 Task: Look for products in the category "Pinot Grigio" from Dark Horse only.
Action: Mouse moved to (875, 279)
Screenshot: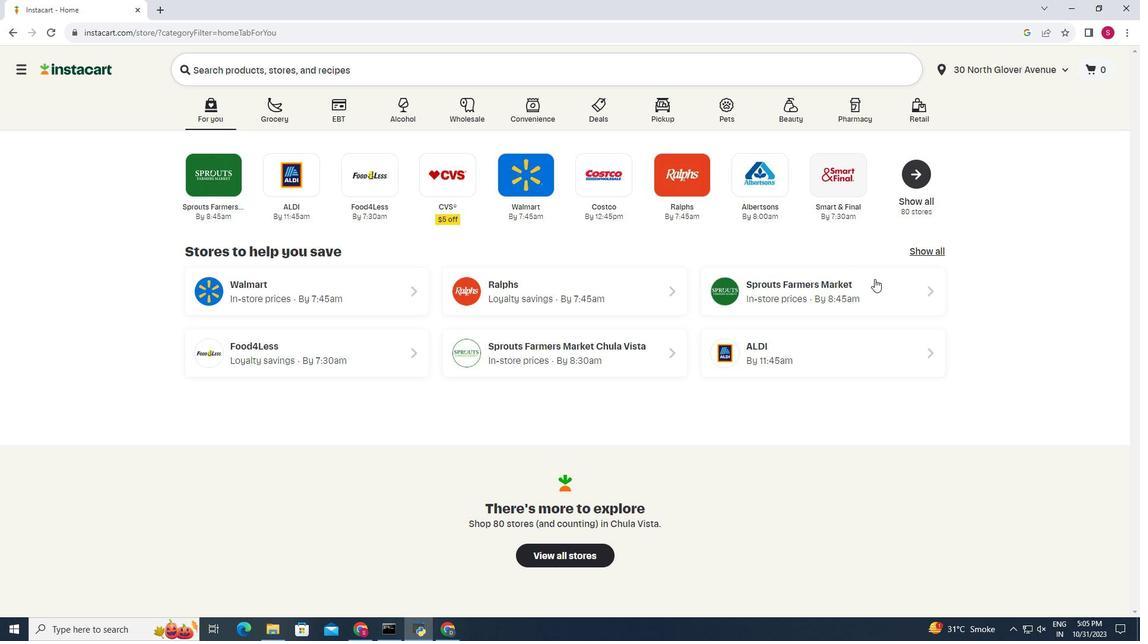 
Action: Mouse pressed left at (875, 279)
Screenshot: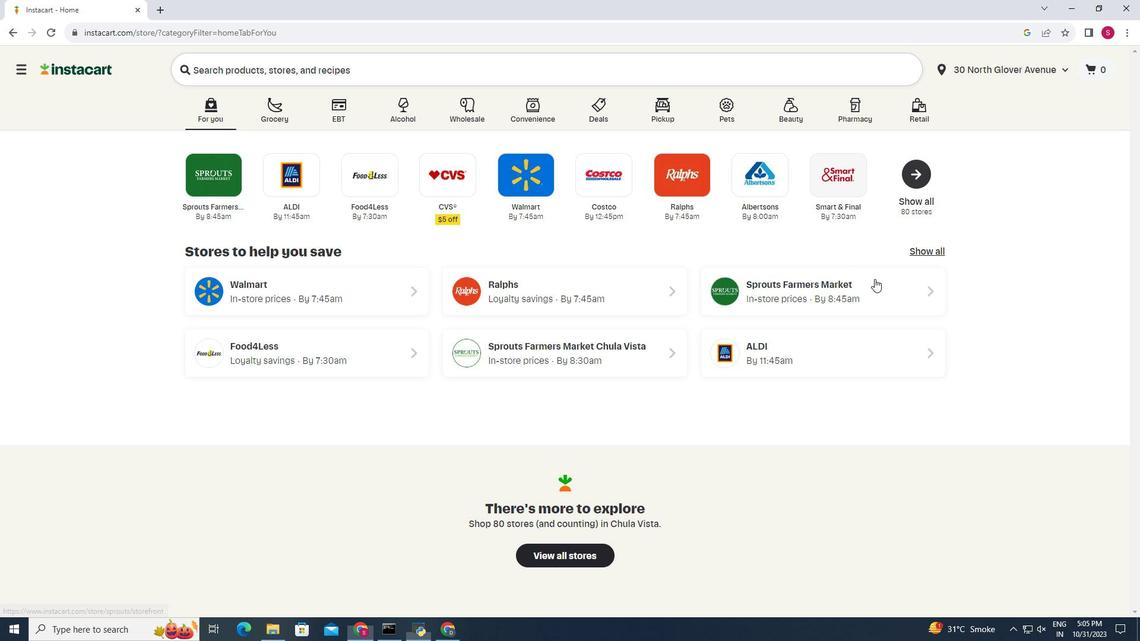 
Action: Mouse moved to (48, 562)
Screenshot: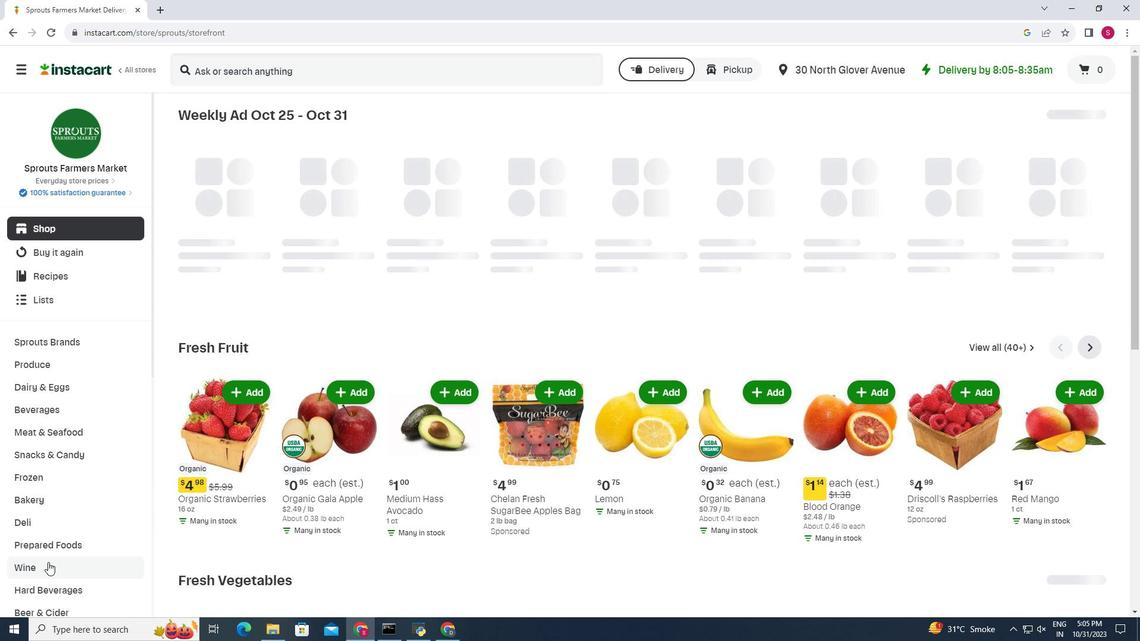 
Action: Mouse pressed left at (48, 562)
Screenshot: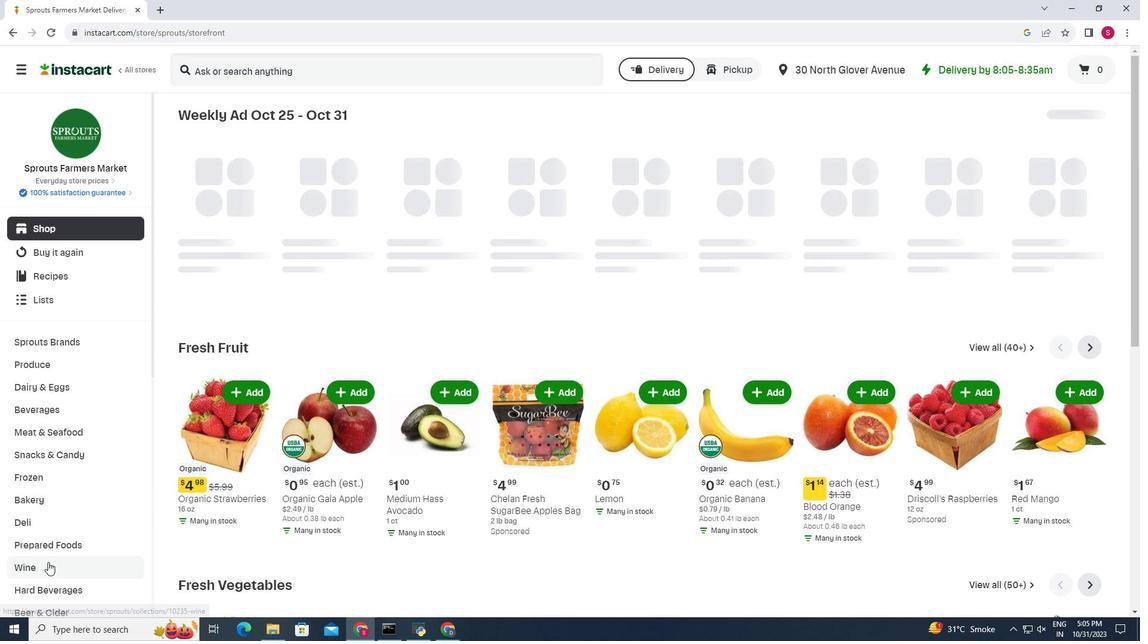 
Action: Mouse moved to (326, 147)
Screenshot: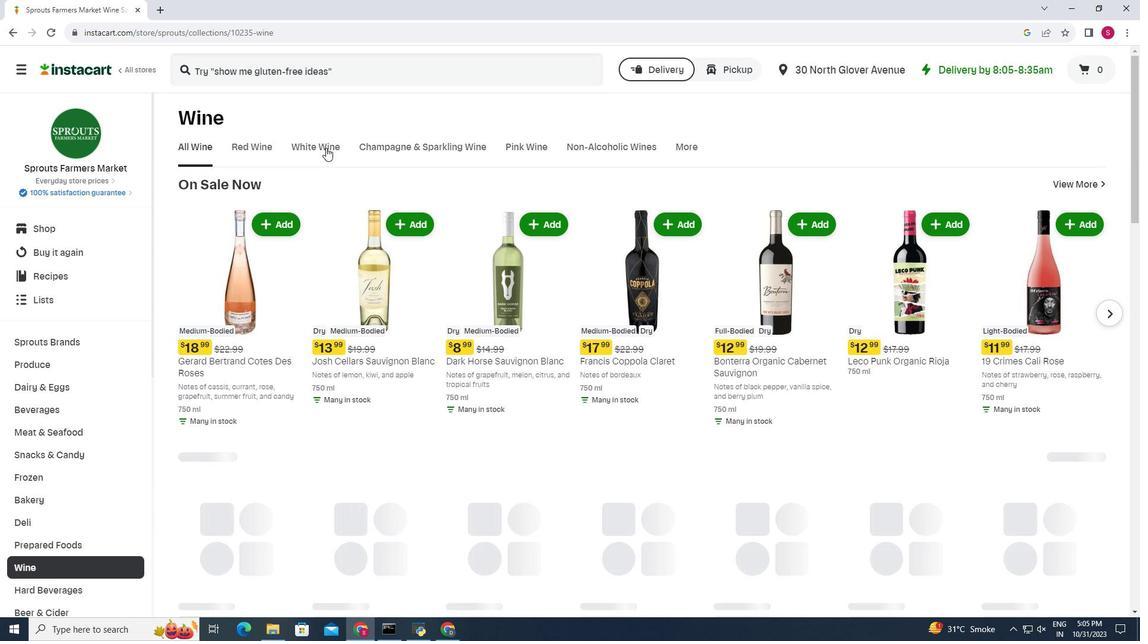 
Action: Mouse pressed left at (326, 147)
Screenshot: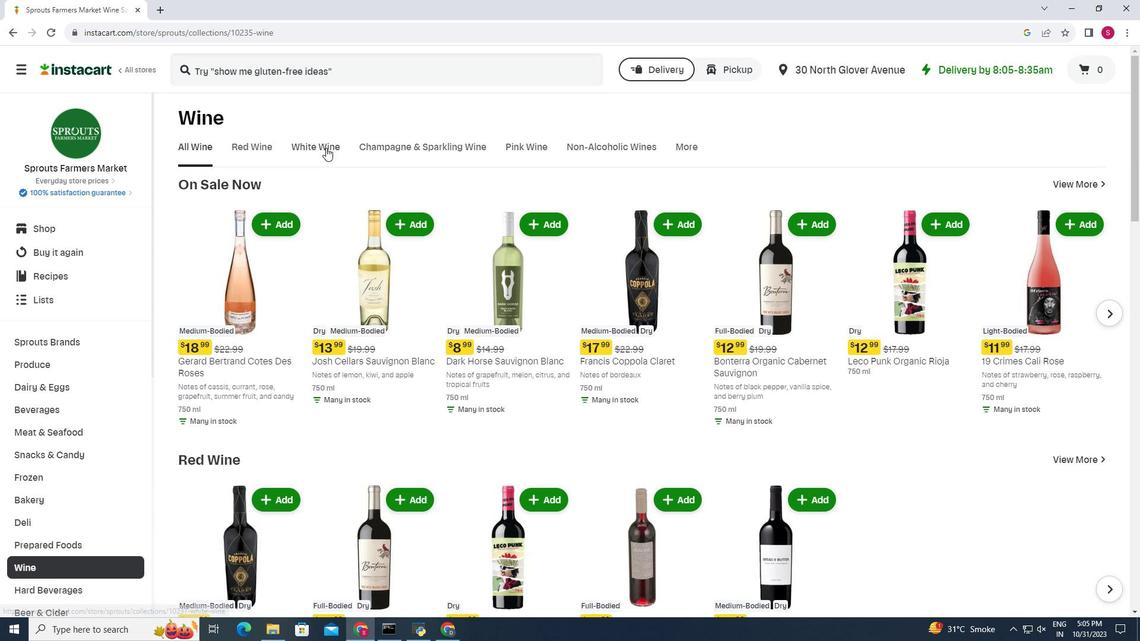
Action: Mouse moved to (485, 204)
Screenshot: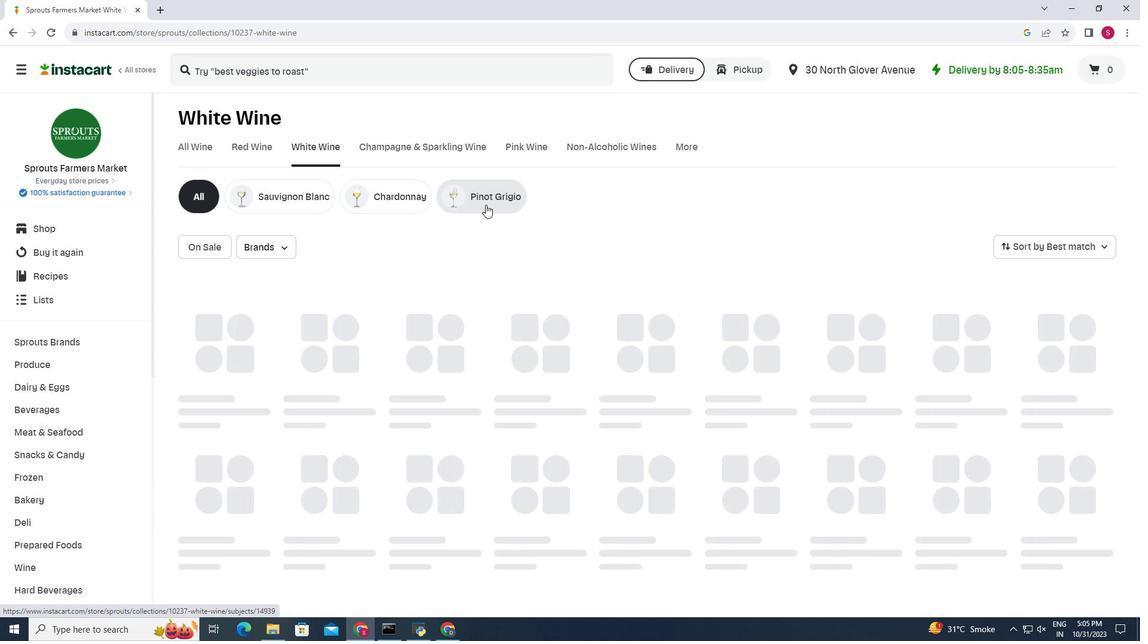 
Action: Mouse pressed left at (485, 204)
Screenshot: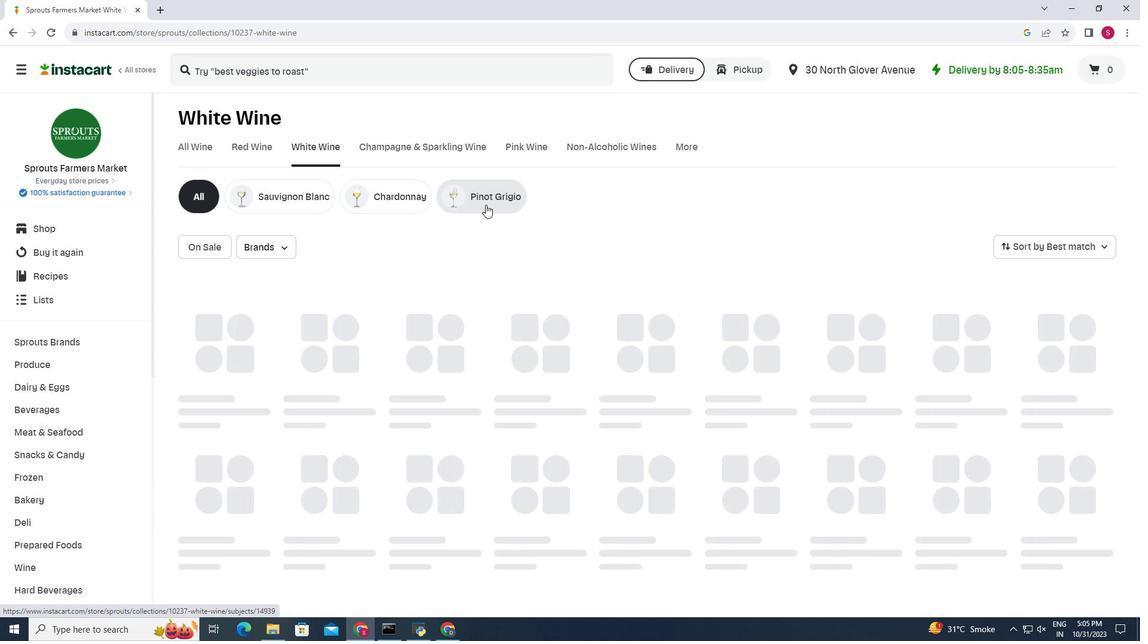 
Action: Mouse moved to (281, 242)
Screenshot: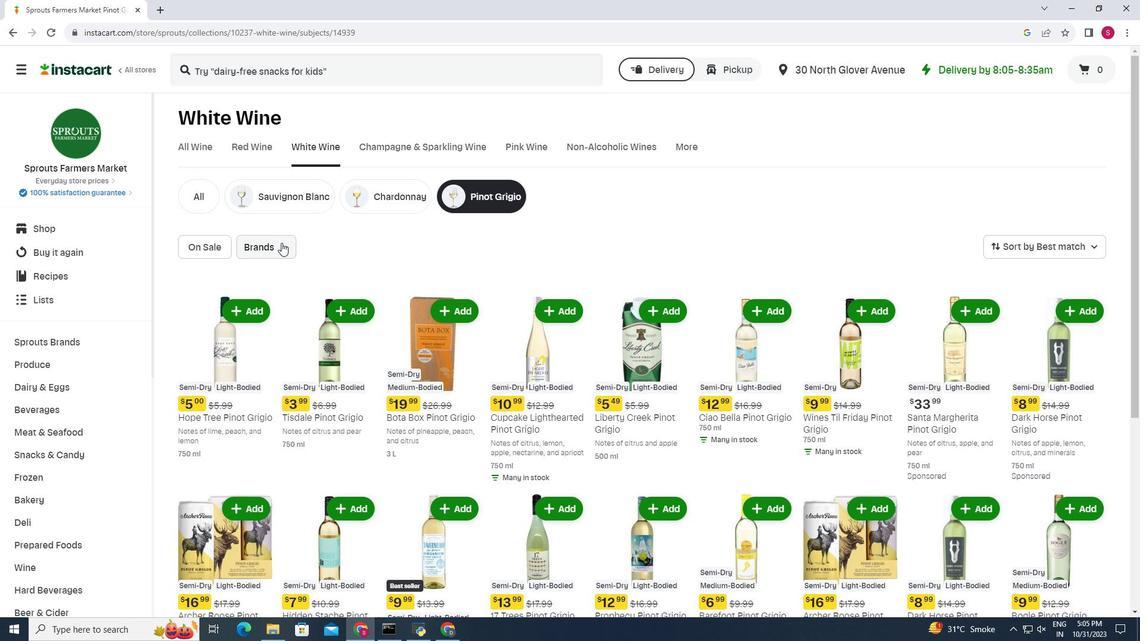
Action: Mouse pressed left at (281, 242)
Screenshot: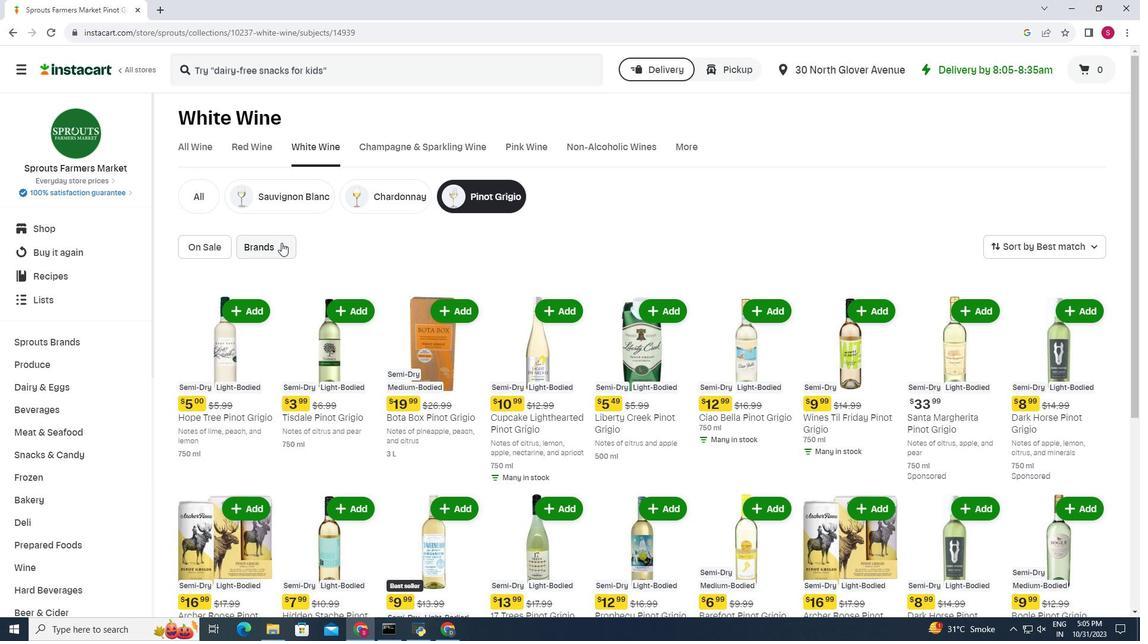 
Action: Mouse moved to (332, 323)
Screenshot: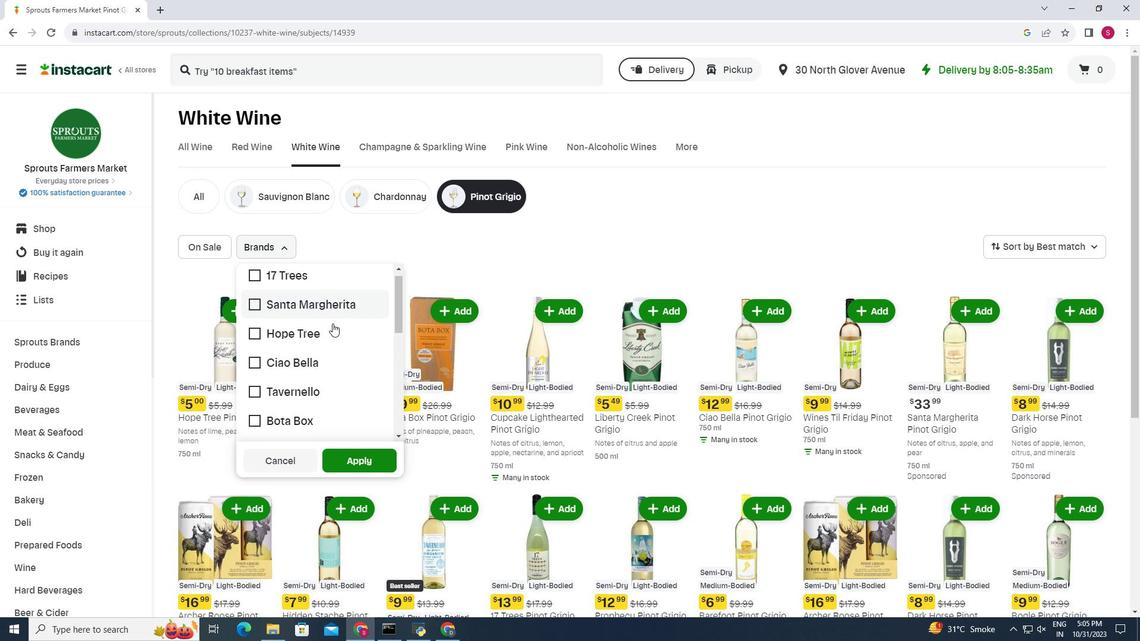 
Action: Mouse scrolled (332, 323) with delta (0, 0)
Screenshot: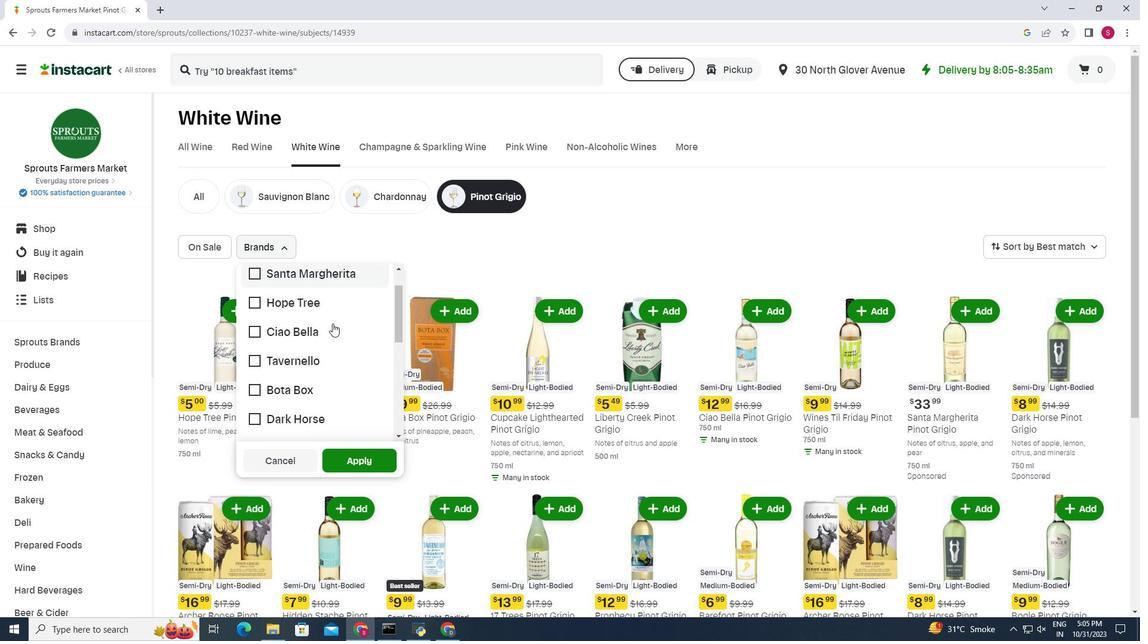 
Action: Mouse scrolled (332, 323) with delta (0, 0)
Screenshot: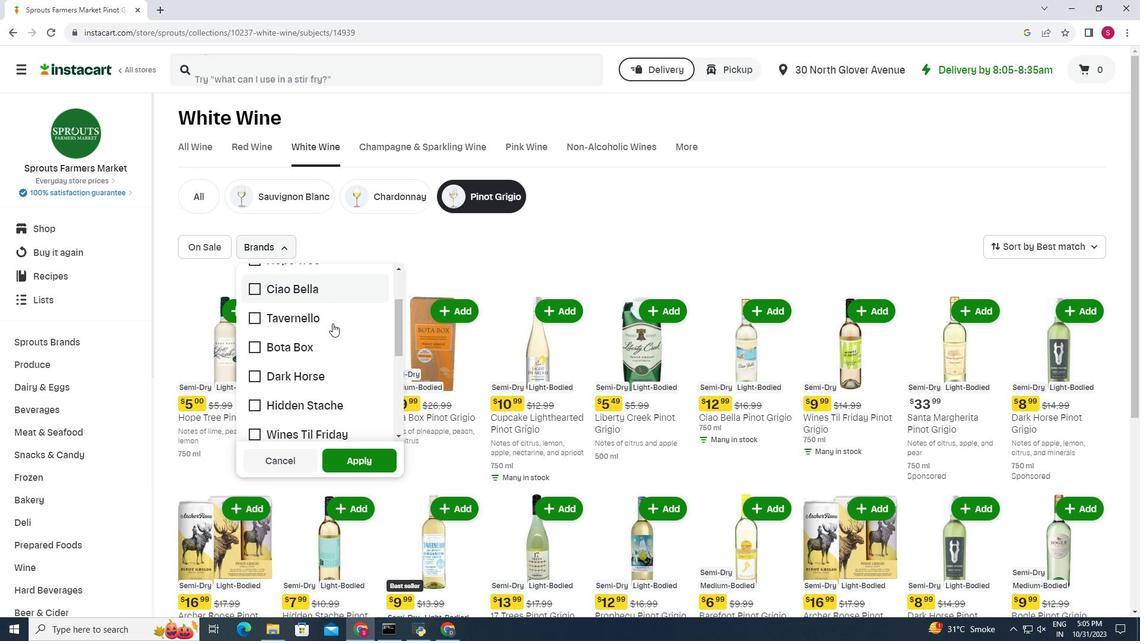 
Action: Mouse moved to (324, 336)
Screenshot: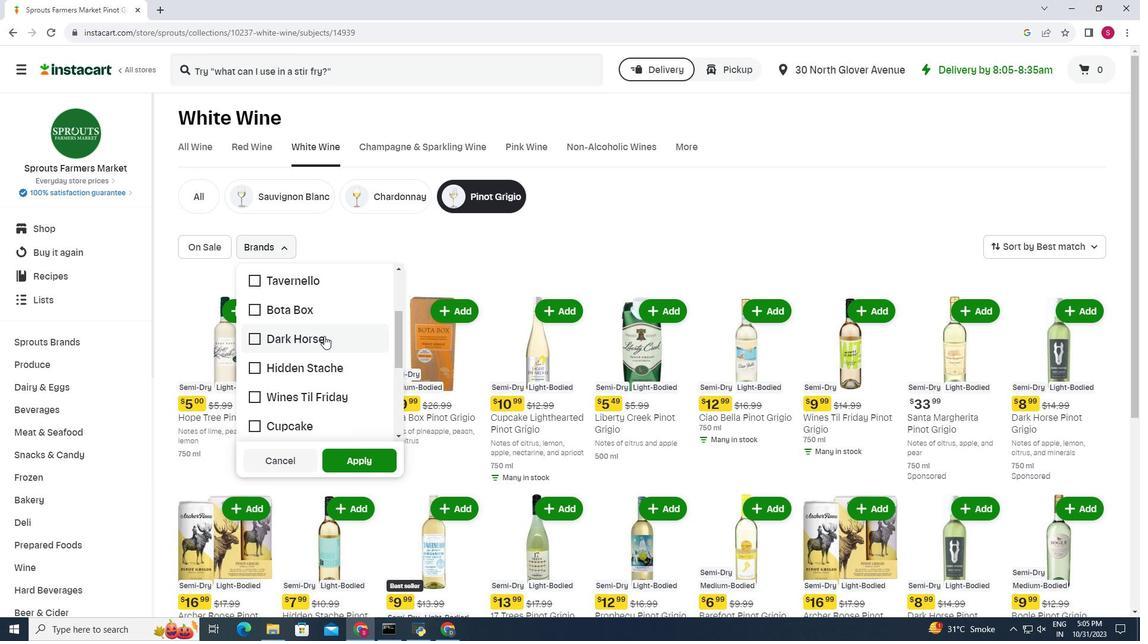 
Action: Mouse pressed left at (324, 336)
Screenshot: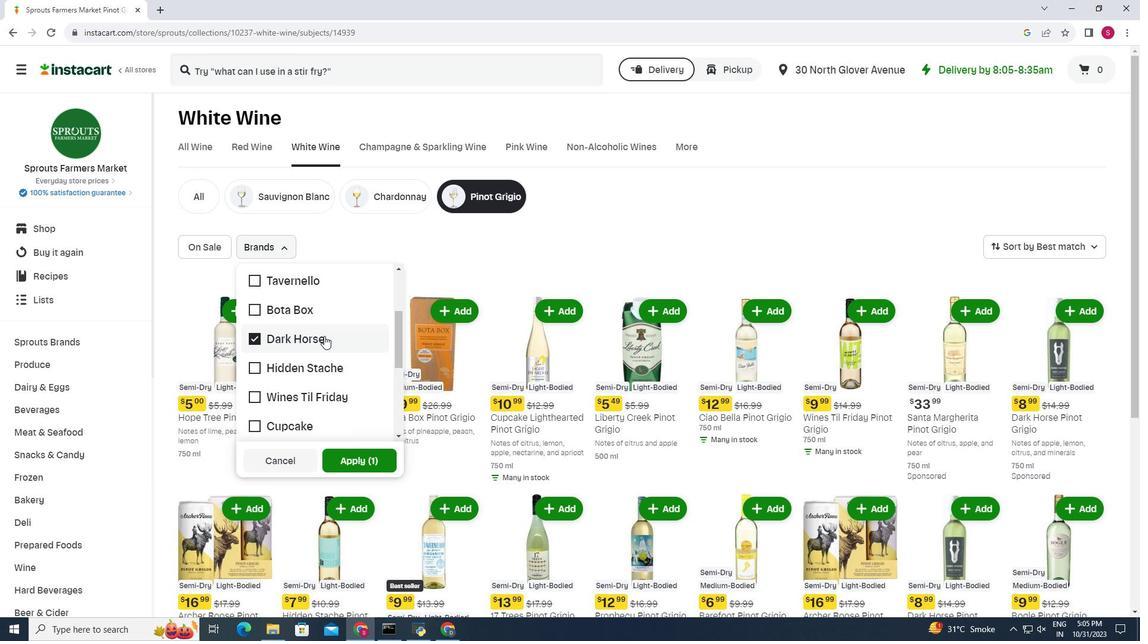 
Action: Mouse moved to (358, 466)
Screenshot: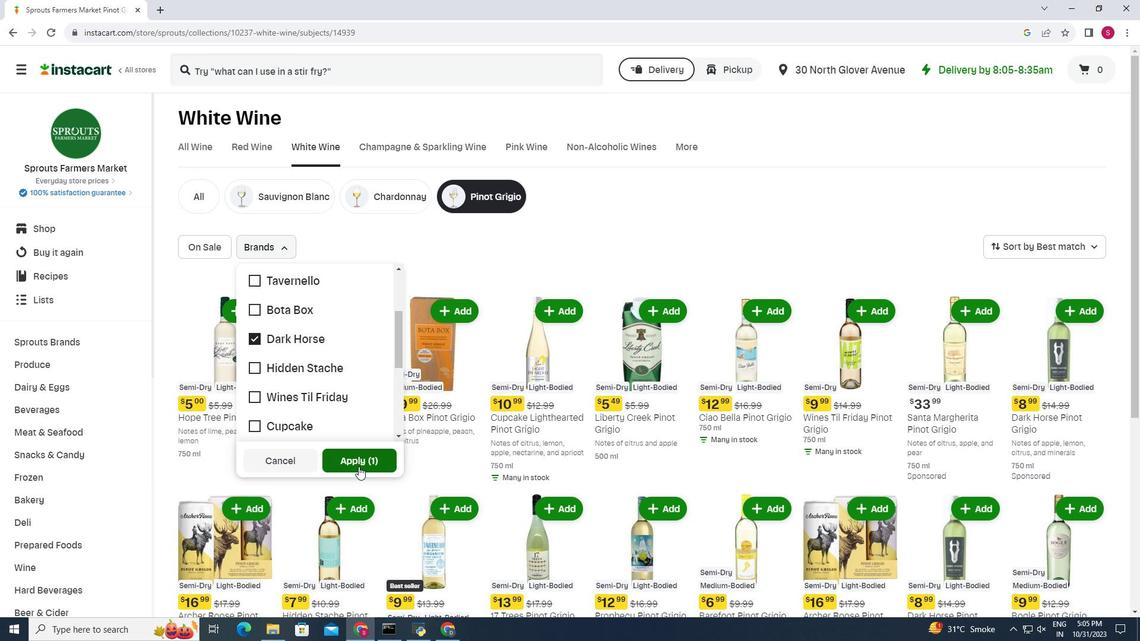 
Action: Mouse pressed left at (358, 466)
Screenshot: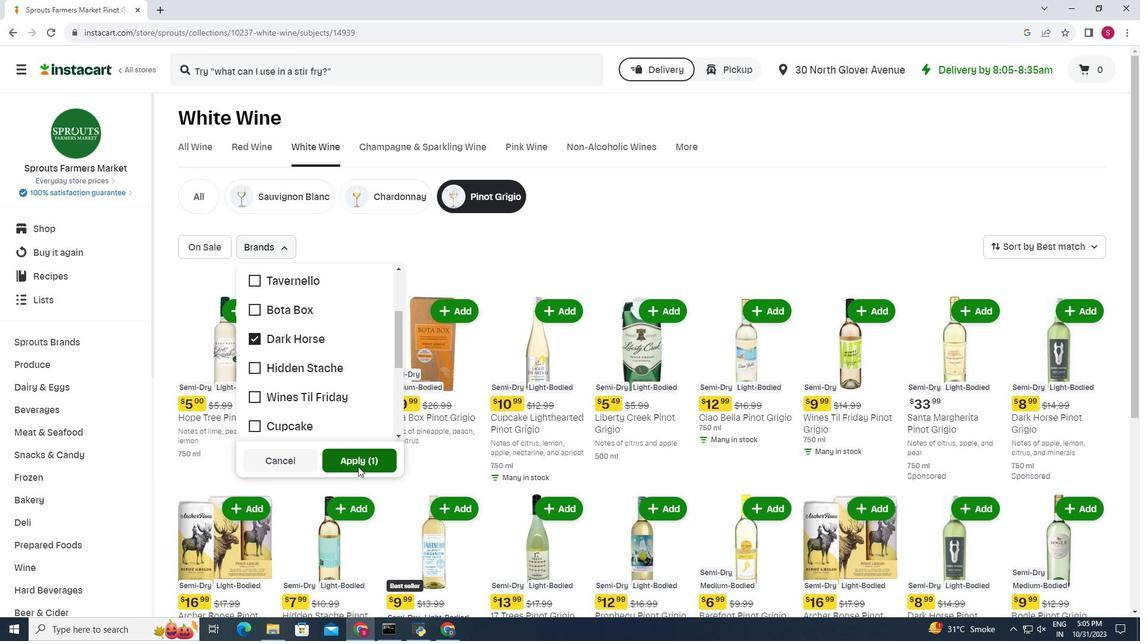 
Action: Mouse moved to (638, 285)
Screenshot: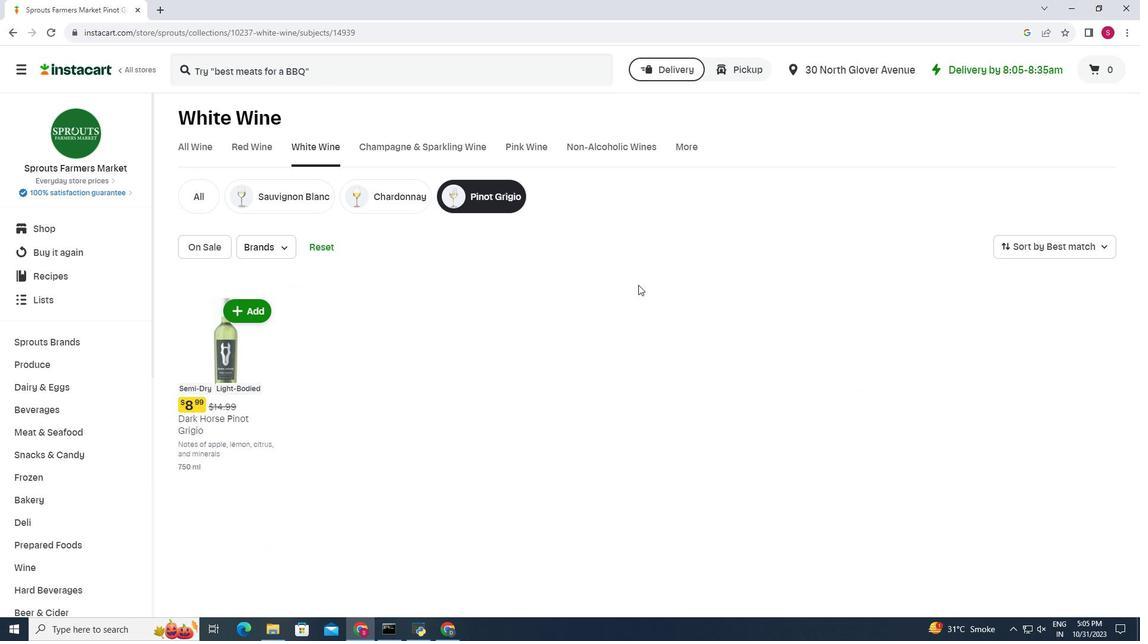 
